 Task: Create in the project AgileGlobe and in the Backlog issue 'Upgrade the user interface of a web application to improve usability and user experience' a child issue 'Big data model interpretability and transparency optimization', and assign it to team member softage.1@softage.net. Create in the project AgileGlobe and in the Backlog issue 'Create a new online platform for online creative writing courses with advanced writing tools and peer review features' a child issue 'Kubernetes cluster backup and recovery testing and remediation', and assign it to team member softage.2@softage.net
Action: Mouse moved to (178, 51)
Screenshot: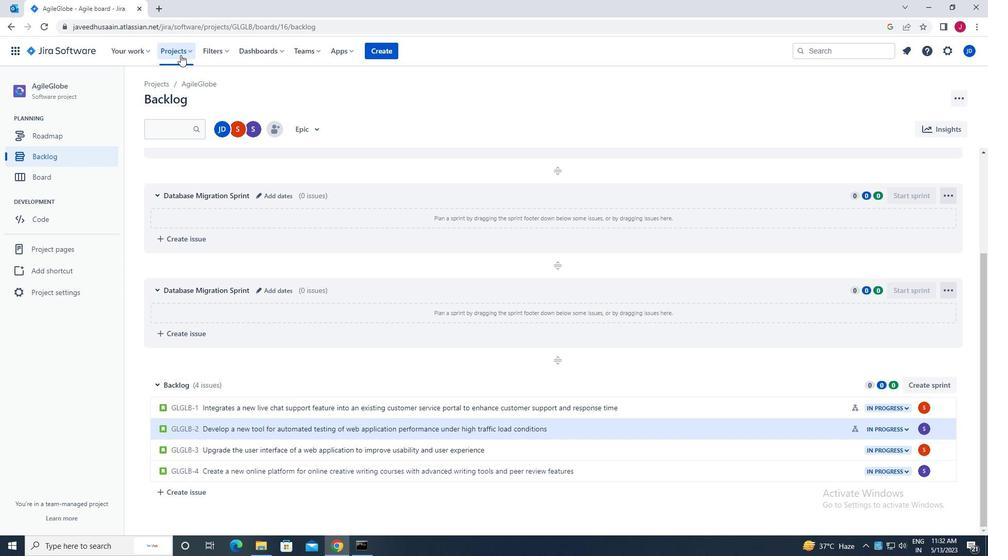 
Action: Mouse pressed left at (178, 51)
Screenshot: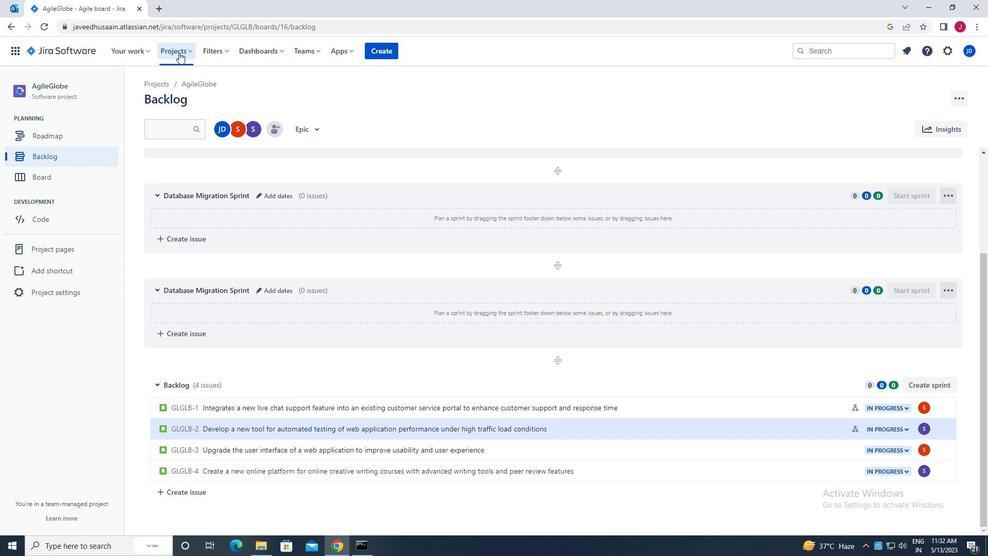 
Action: Mouse moved to (215, 97)
Screenshot: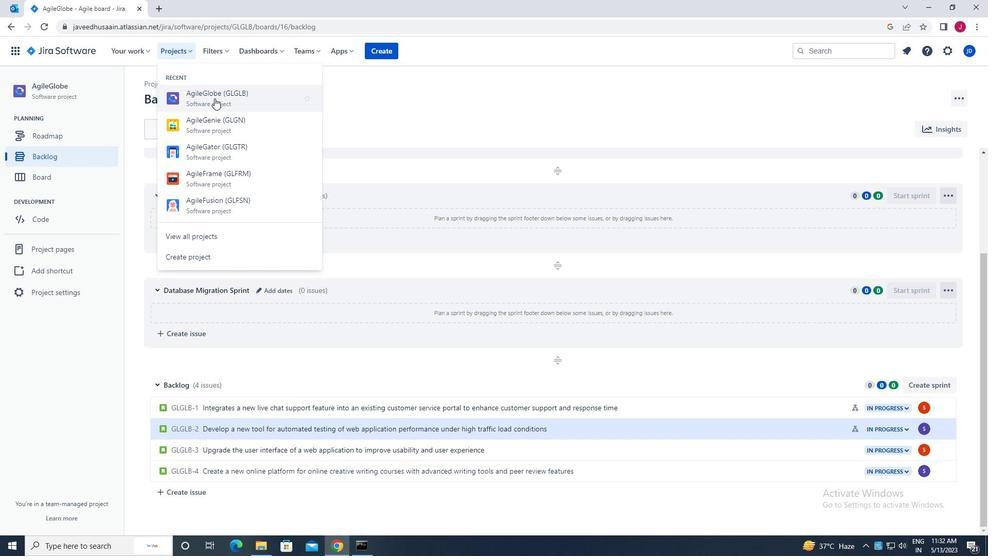 
Action: Mouse pressed left at (215, 97)
Screenshot: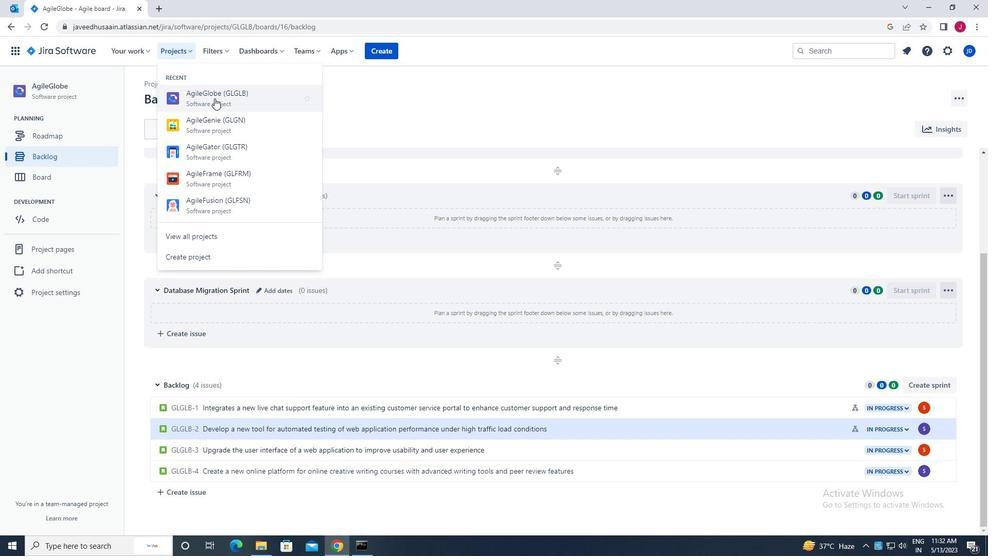 
Action: Mouse moved to (78, 155)
Screenshot: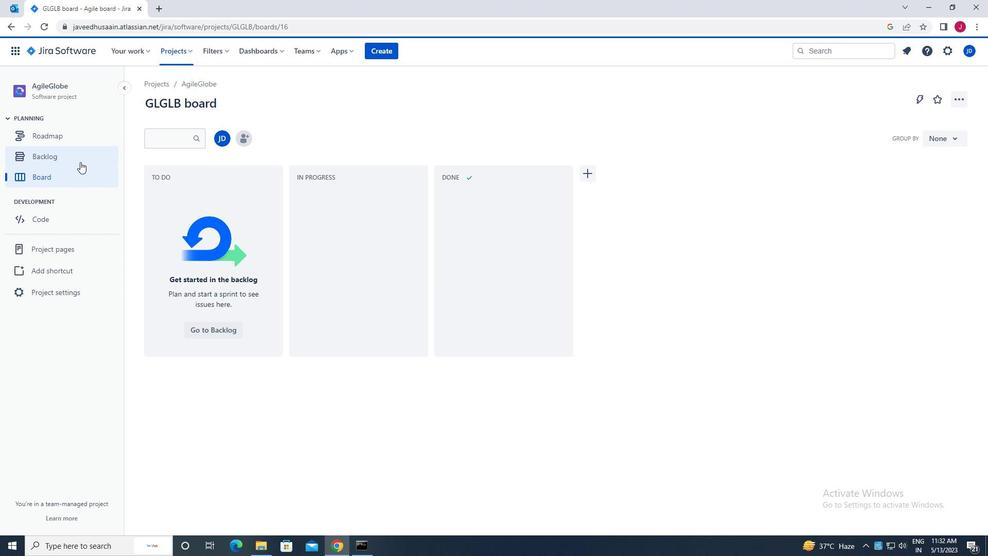 
Action: Mouse pressed left at (78, 155)
Screenshot: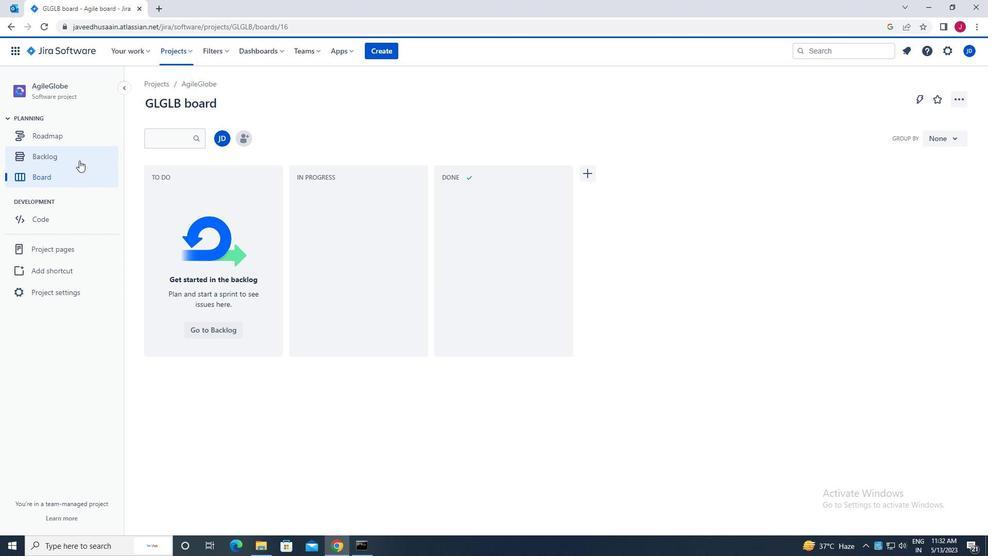 
Action: Mouse moved to (523, 315)
Screenshot: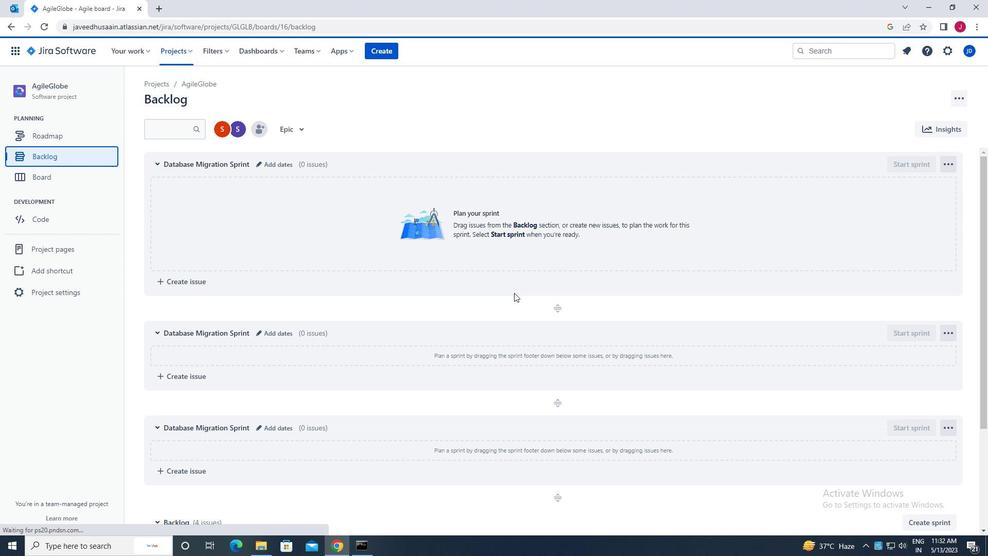 
Action: Mouse scrolled (523, 314) with delta (0, 0)
Screenshot: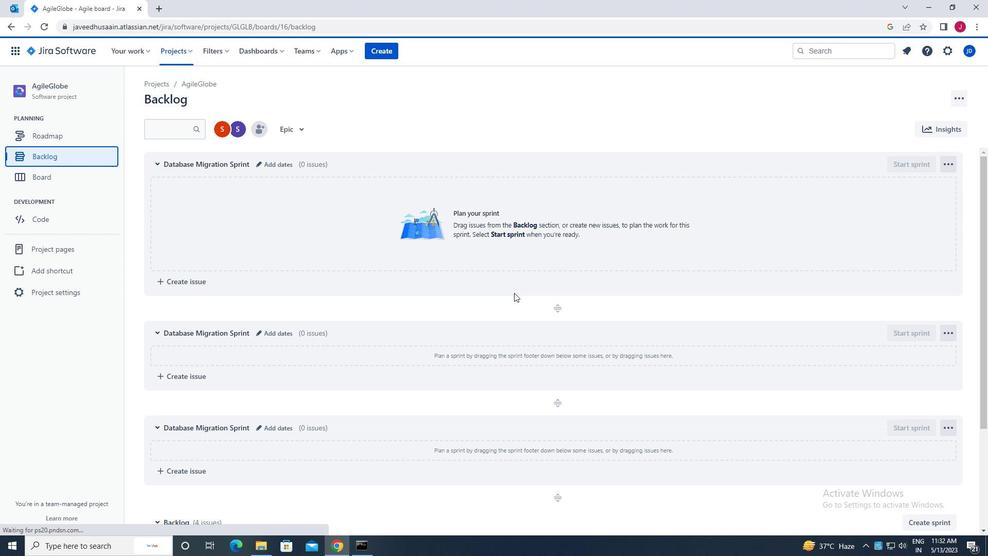
Action: Mouse moved to (527, 320)
Screenshot: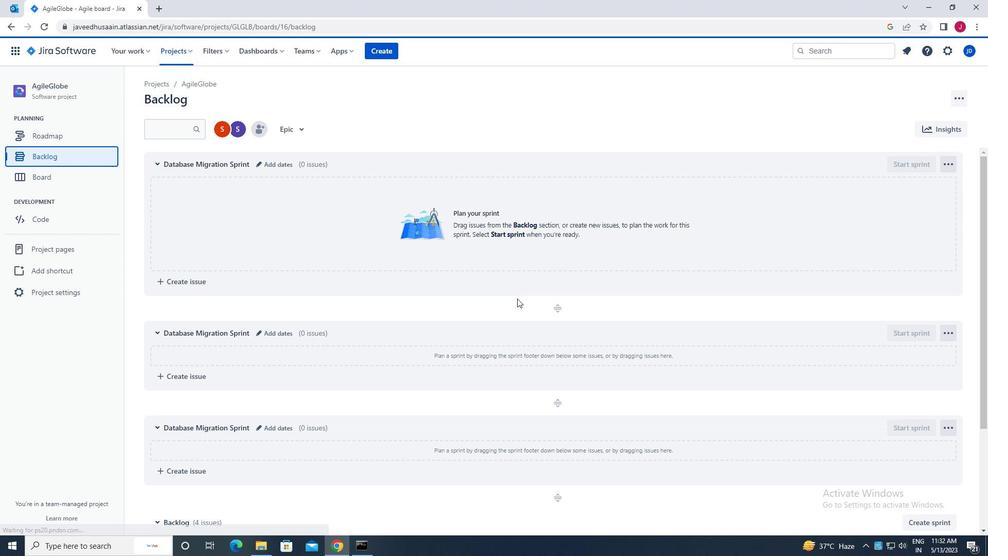 
Action: Mouse scrolled (527, 320) with delta (0, 0)
Screenshot: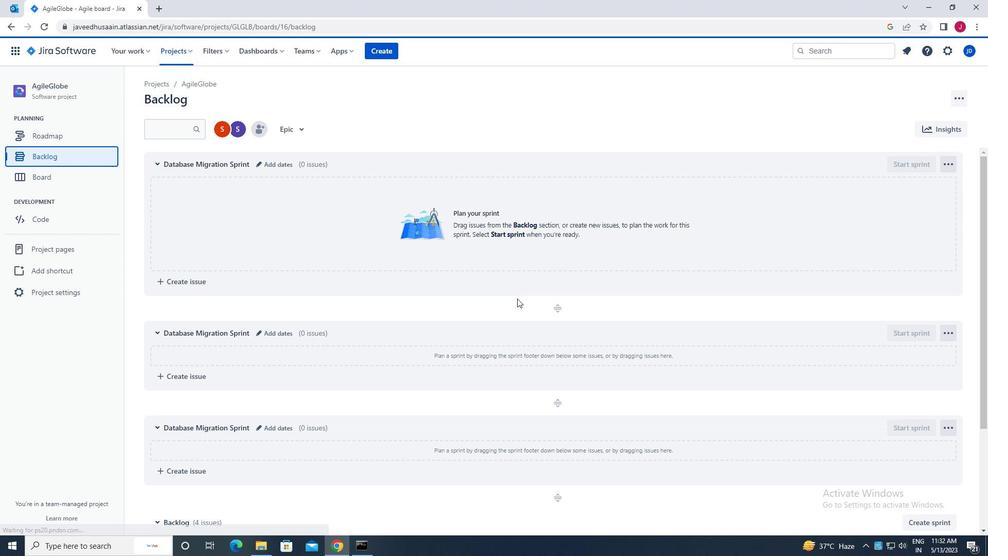 
Action: Mouse moved to (527, 321)
Screenshot: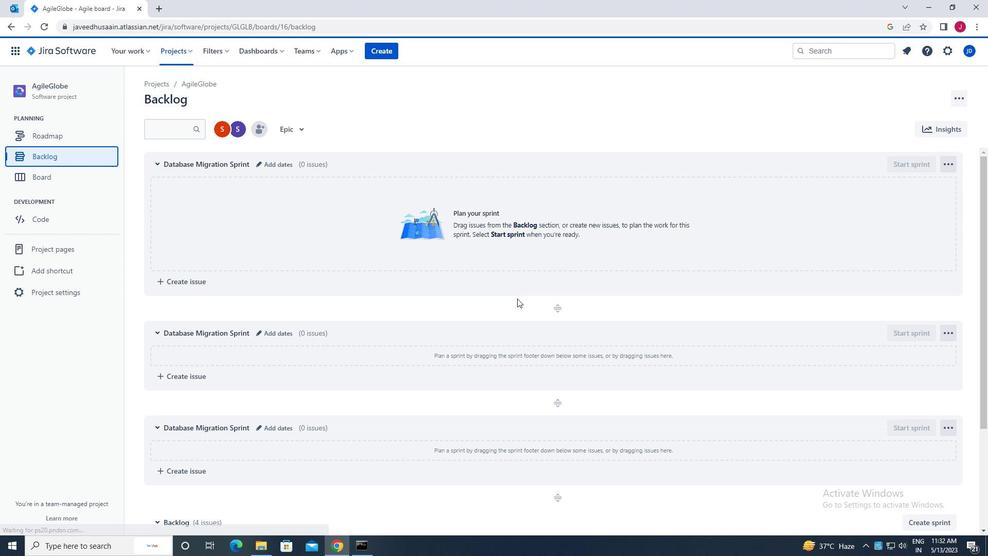 
Action: Mouse scrolled (527, 320) with delta (0, 0)
Screenshot: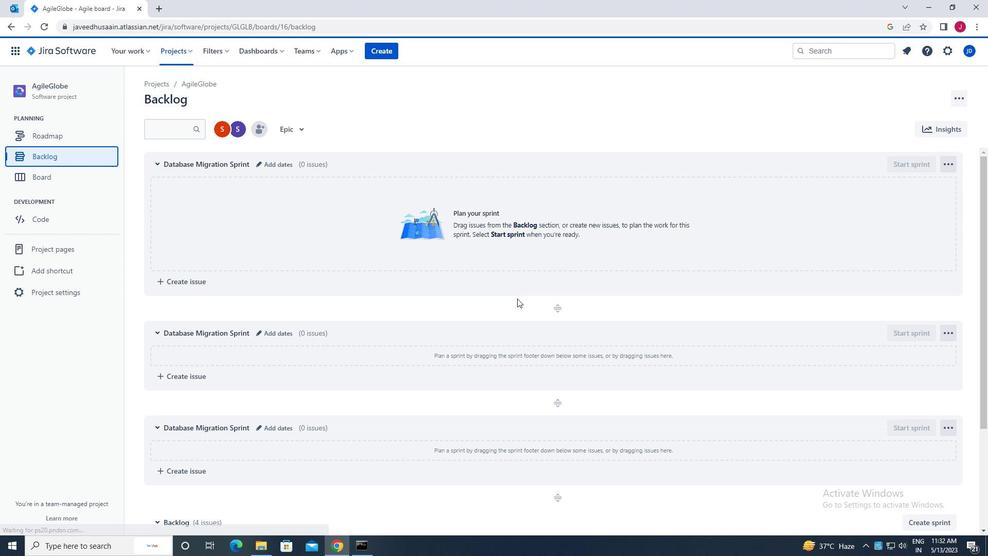 
Action: Mouse moved to (527, 321)
Screenshot: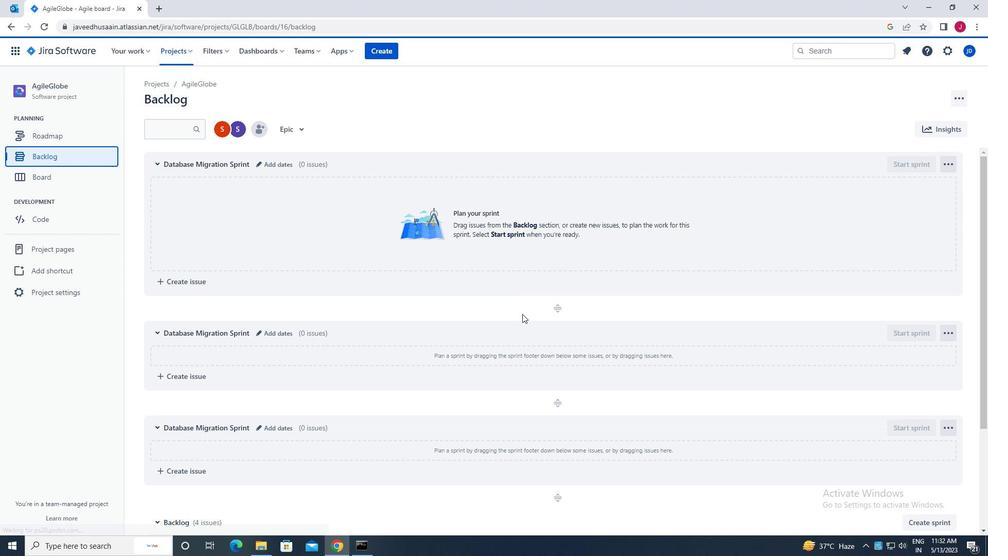 
Action: Mouse scrolled (527, 320) with delta (0, 0)
Screenshot: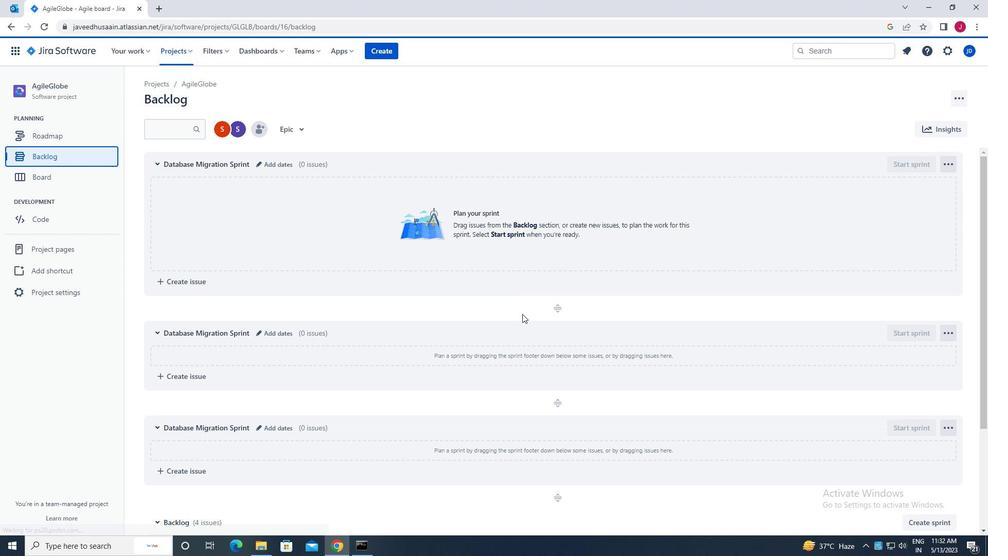 
Action: Mouse moved to (527, 321)
Screenshot: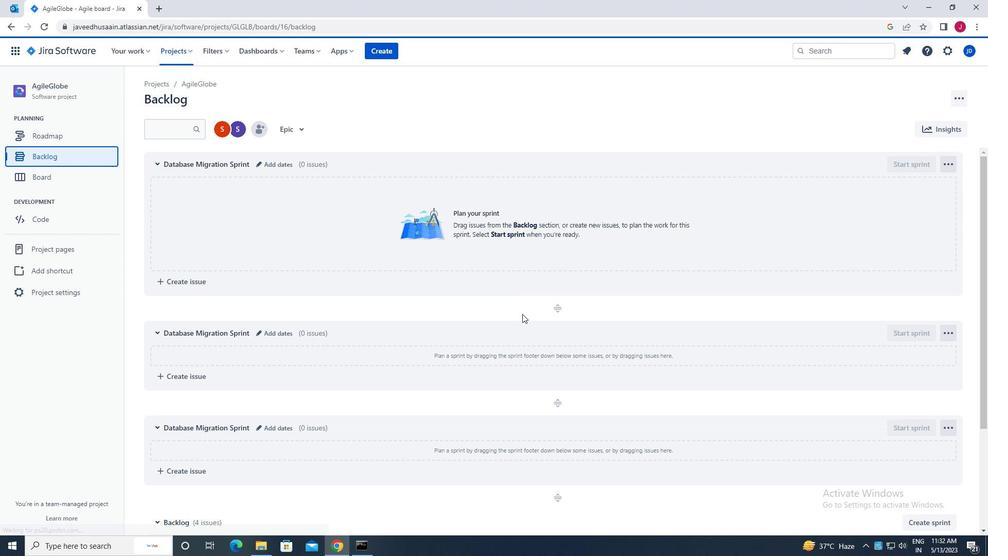 
Action: Mouse scrolled (527, 321) with delta (0, 0)
Screenshot: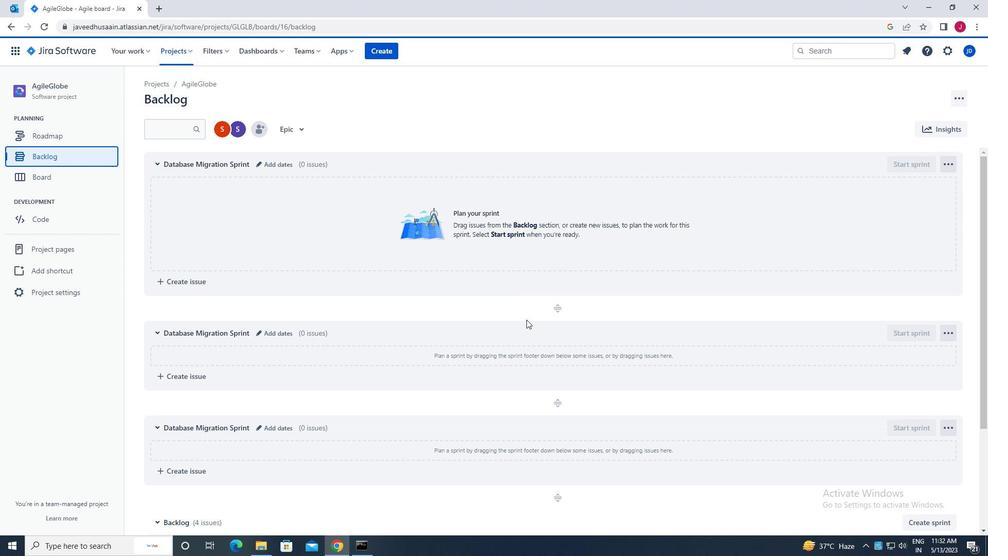 
Action: Mouse scrolled (527, 321) with delta (0, 0)
Screenshot: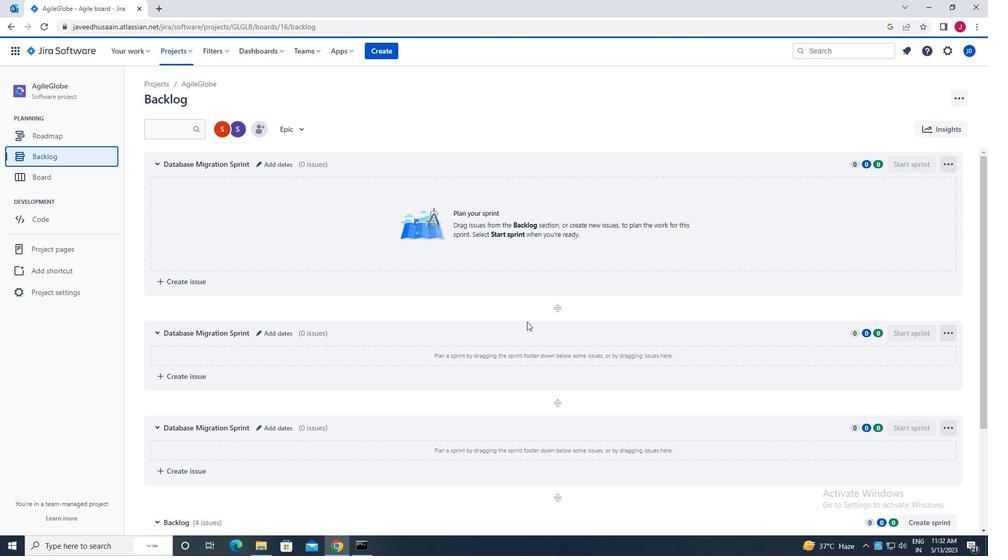 
Action: Mouse scrolled (527, 321) with delta (0, 0)
Screenshot: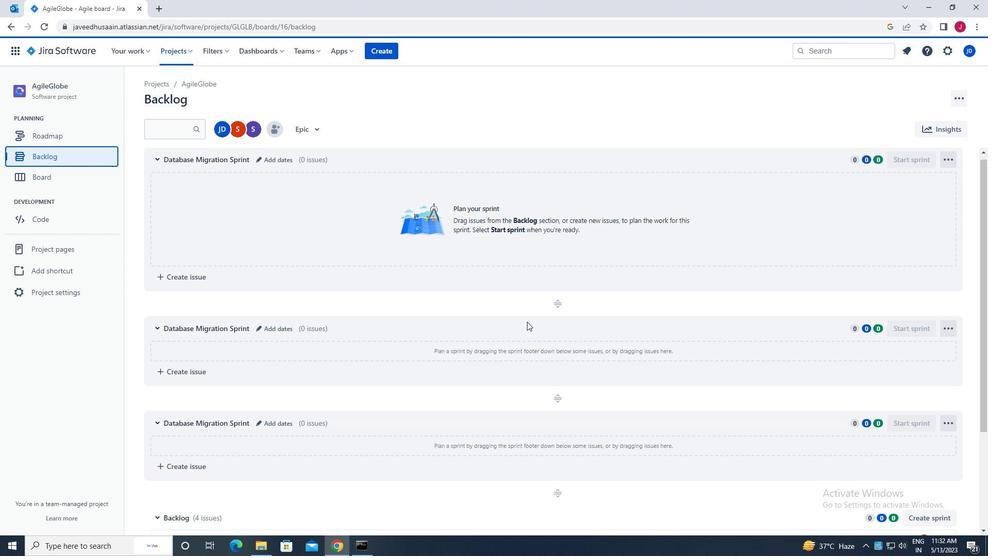 
Action: Mouse scrolled (527, 321) with delta (0, 0)
Screenshot: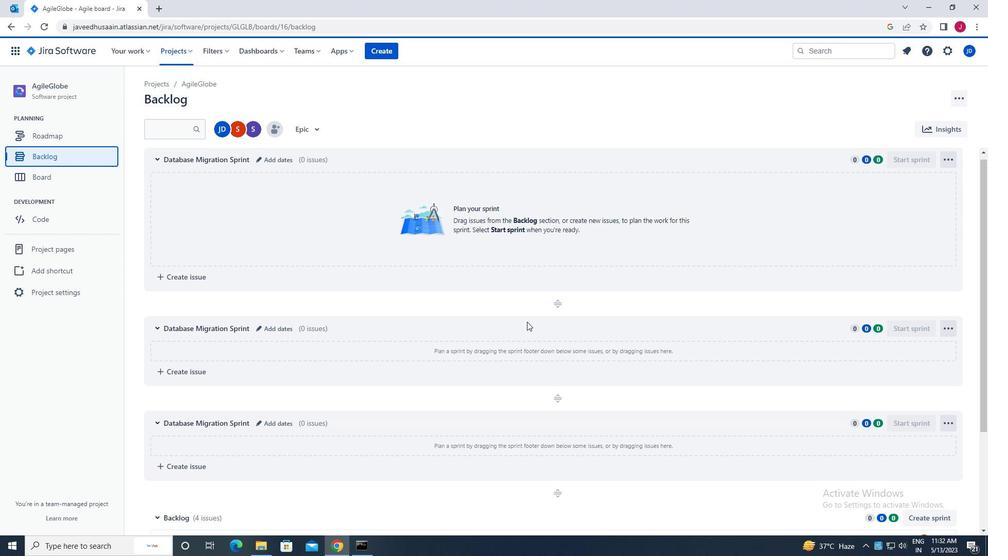 
Action: Mouse scrolled (527, 321) with delta (0, 0)
Screenshot: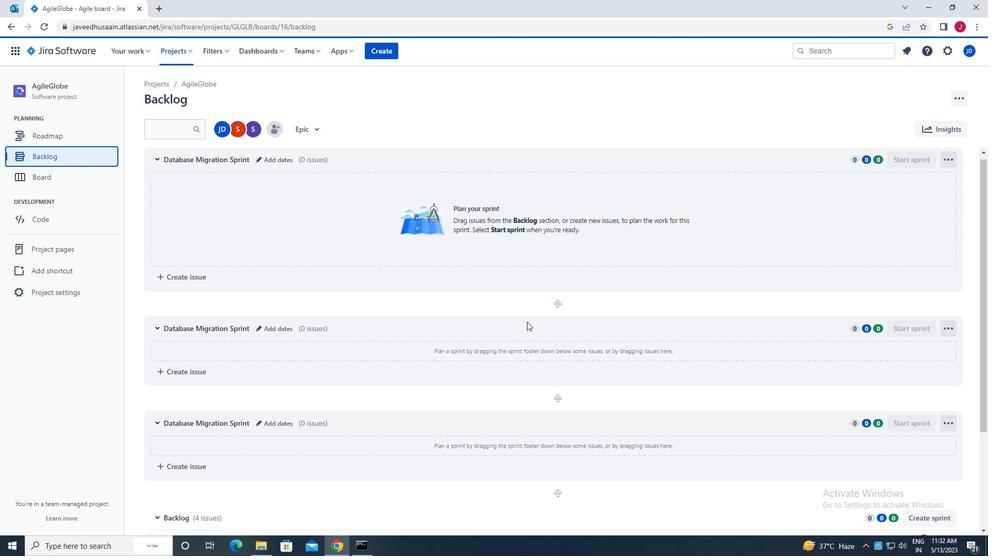 
Action: Mouse moved to (528, 323)
Screenshot: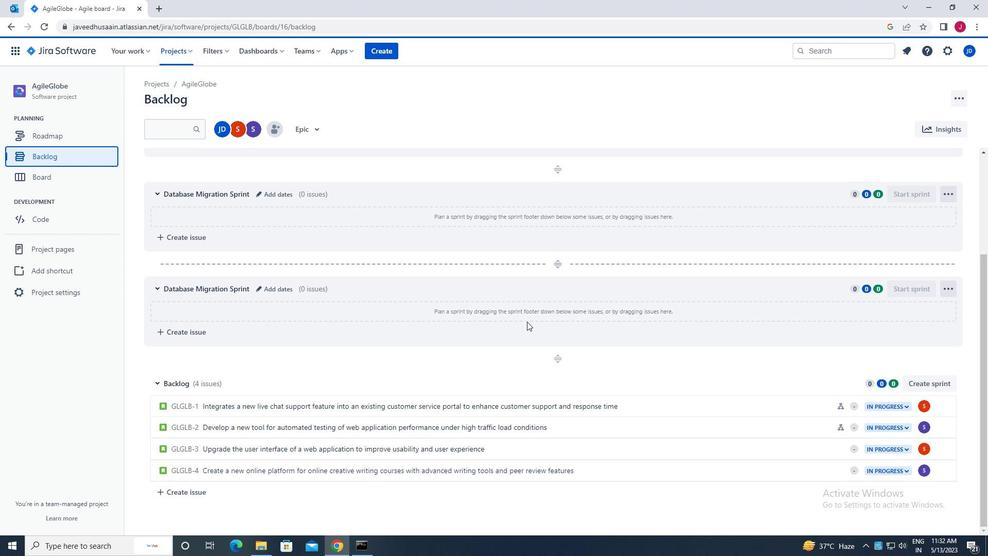 
Action: Mouse scrolled (528, 322) with delta (0, 0)
Screenshot: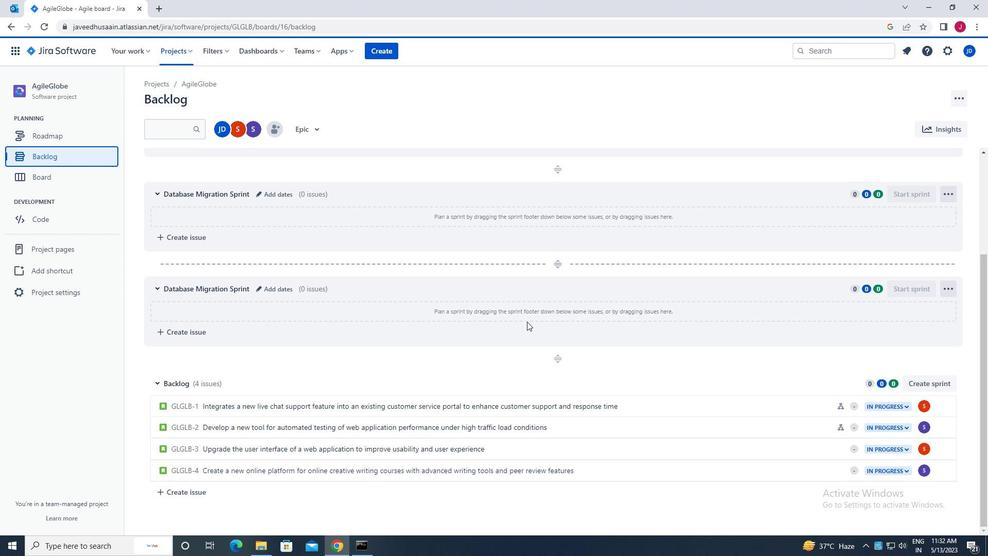 
Action: Mouse moved to (528, 323)
Screenshot: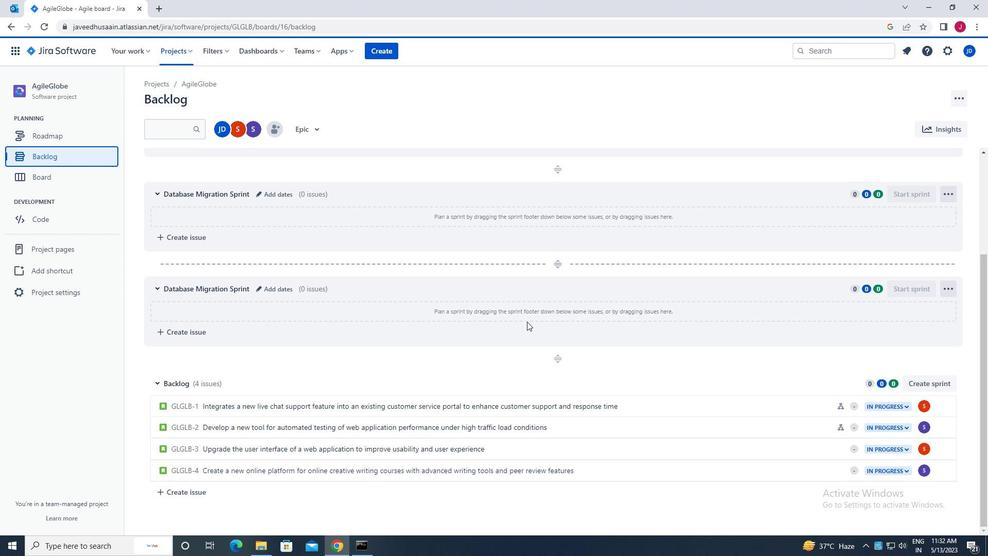 
Action: Mouse scrolled (528, 323) with delta (0, 0)
Screenshot: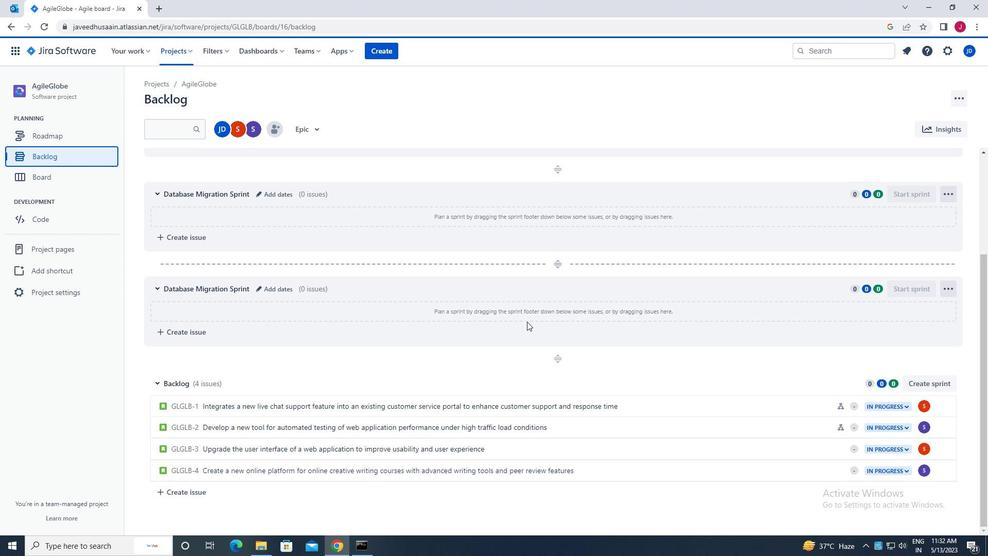 
Action: Mouse moved to (529, 323)
Screenshot: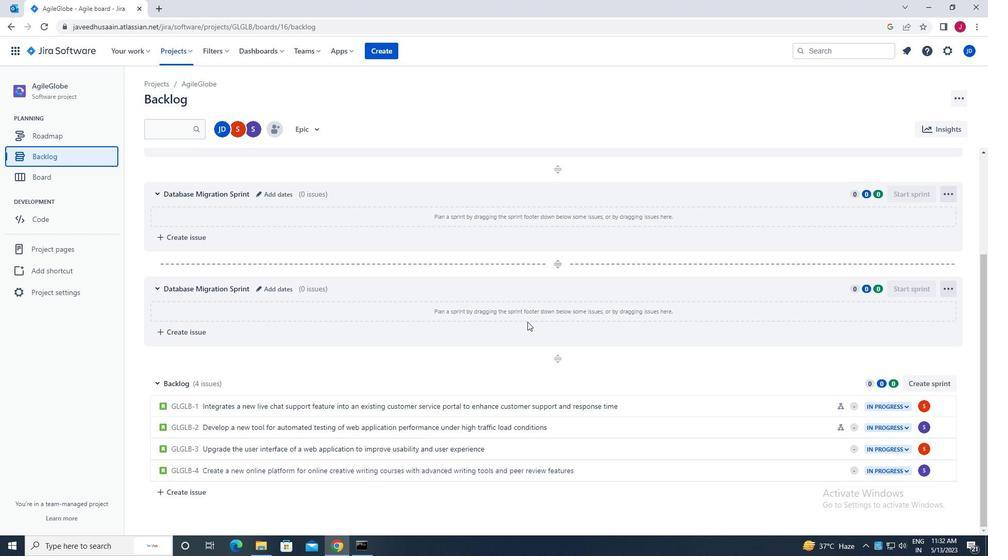
Action: Mouse scrolled (529, 323) with delta (0, 0)
Screenshot: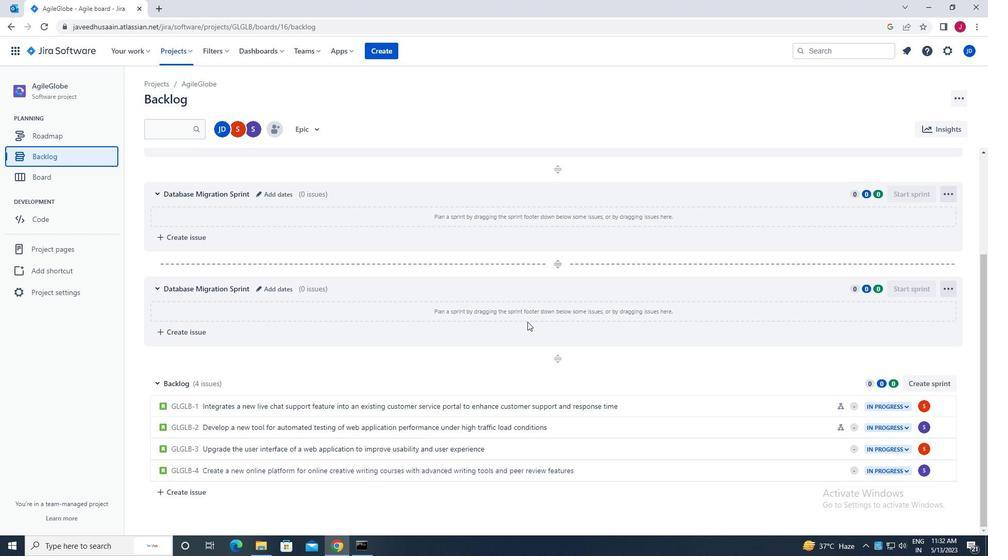 
Action: Mouse scrolled (529, 323) with delta (0, 0)
Screenshot: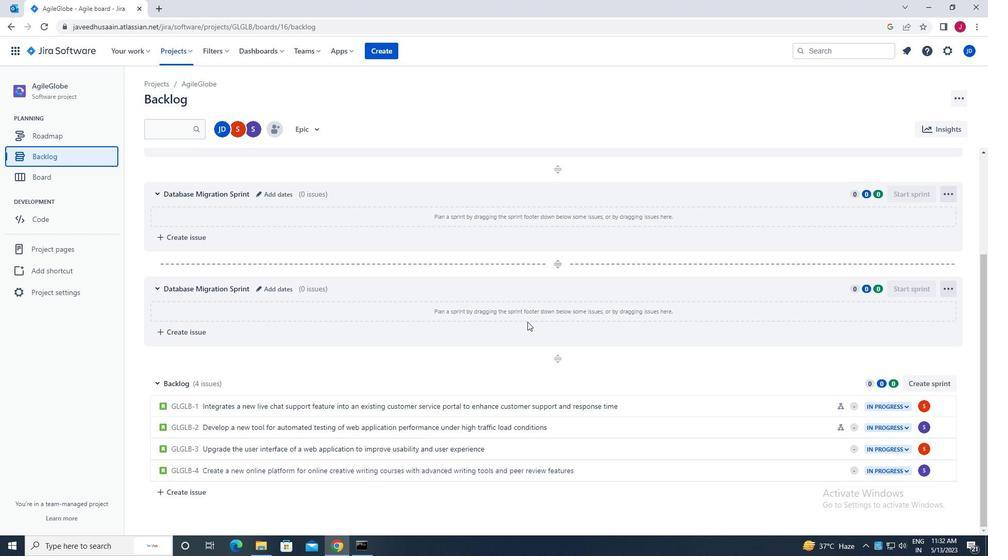 
Action: Mouse moved to (809, 453)
Screenshot: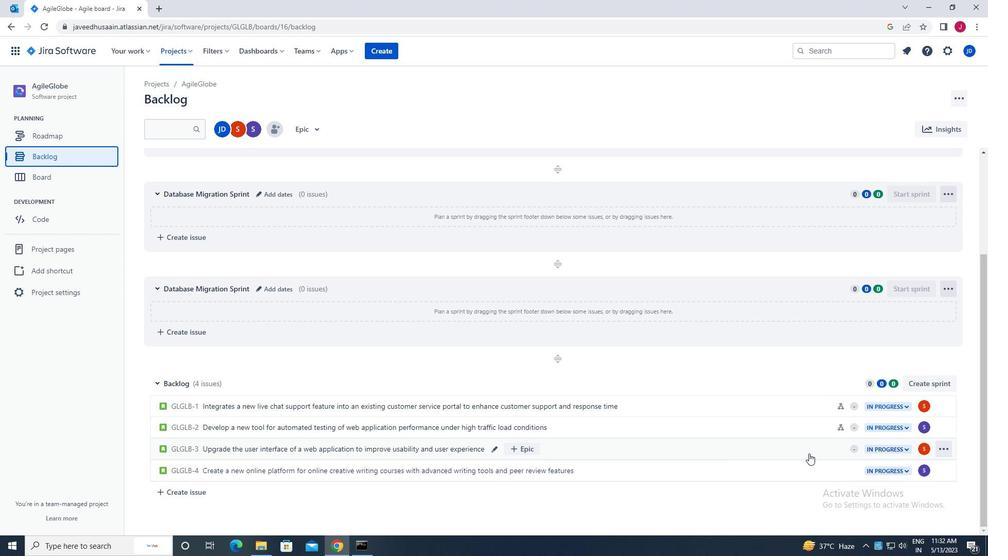 
Action: Mouse pressed left at (809, 453)
Screenshot: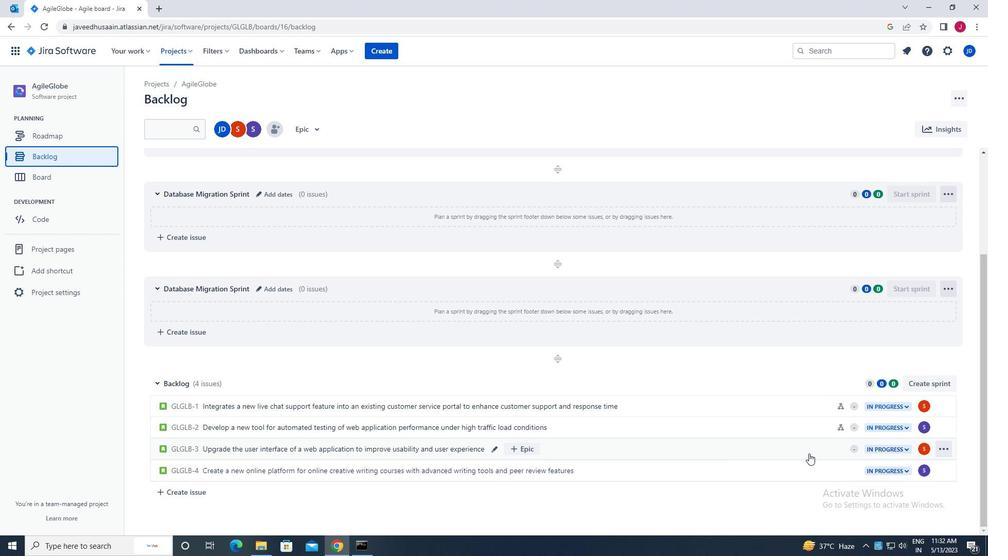 
Action: Mouse moved to (809, 233)
Screenshot: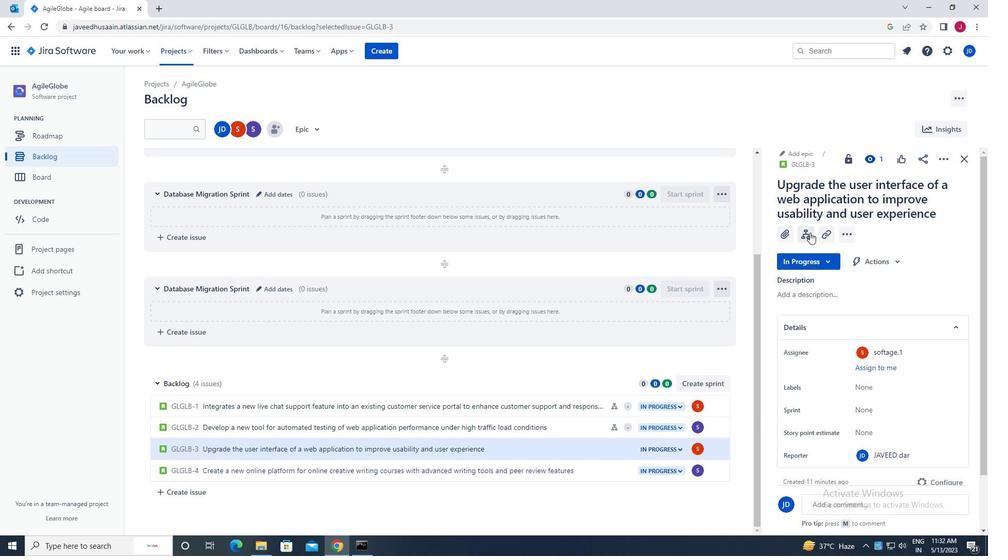 
Action: Mouse pressed left at (809, 233)
Screenshot: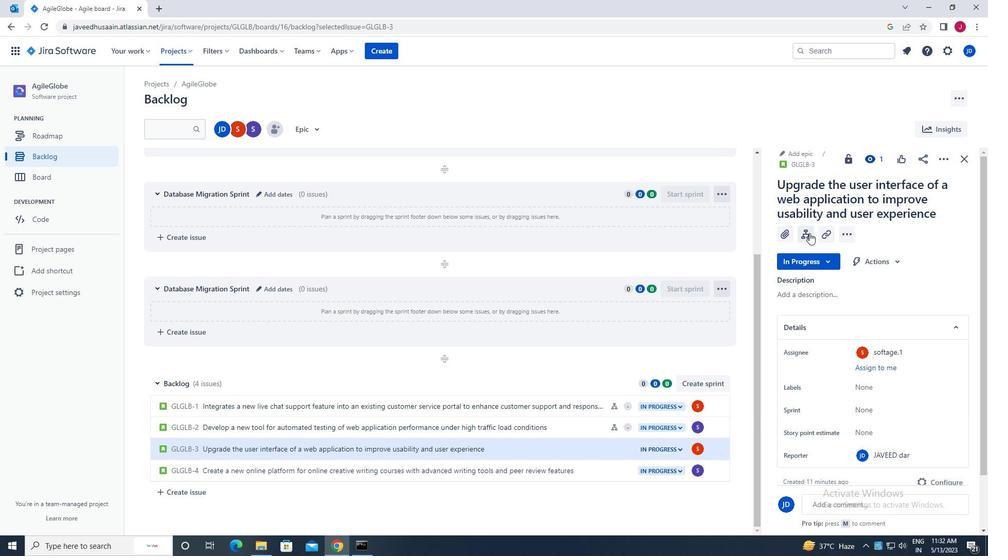 
Action: Mouse moved to (821, 337)
Screenshot: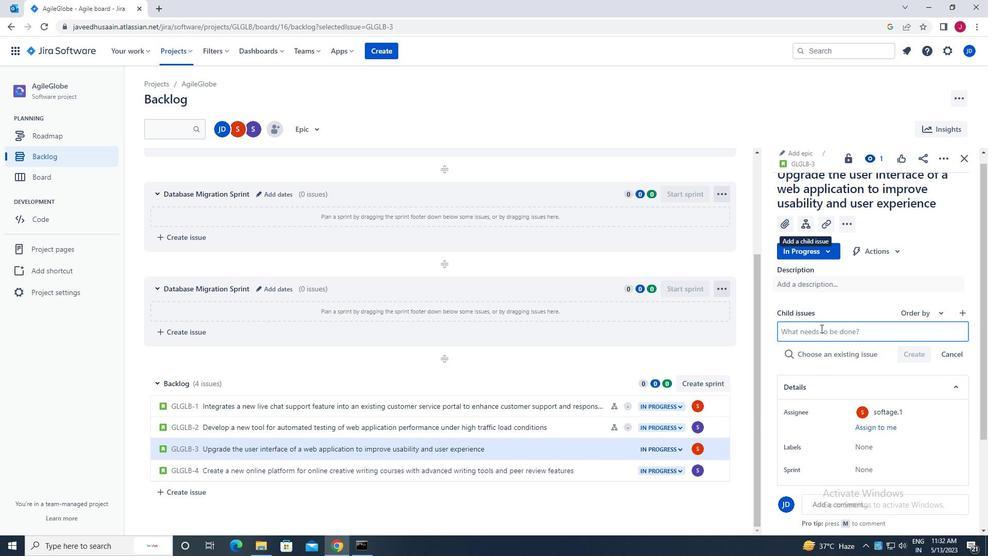
Action: Mouse pressed left at (821, 337)
Screenshot: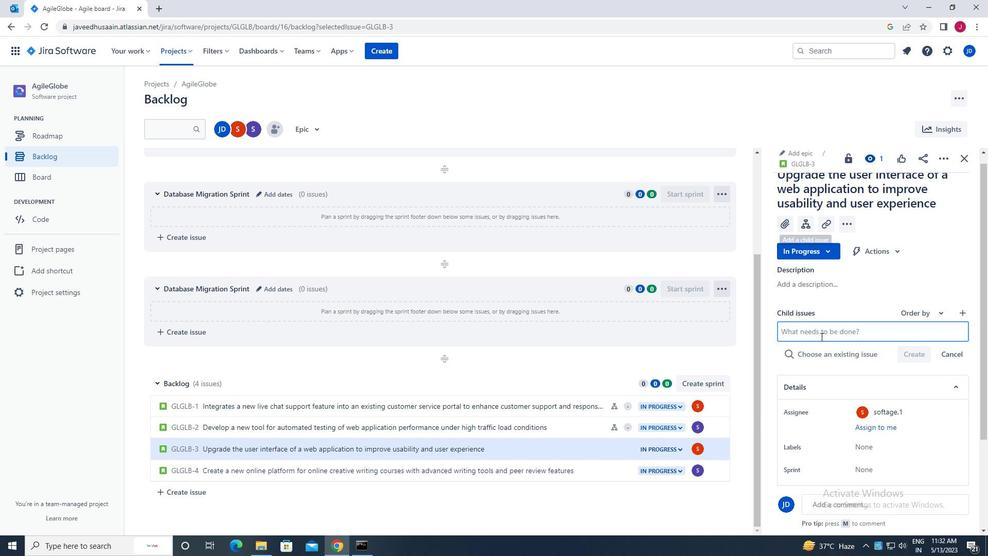 
Action: Mouse moved to (819, 336)
Screenshot: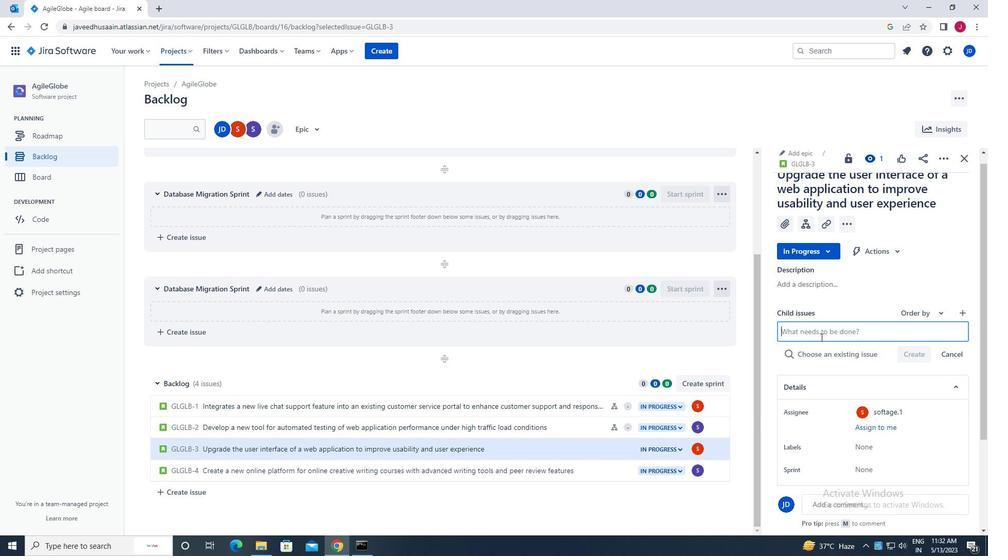 
Action: Key pressed <Key.caps_lock>b<Key.caps_lock>ig<Key.space>data<Key.space>
Screenshot: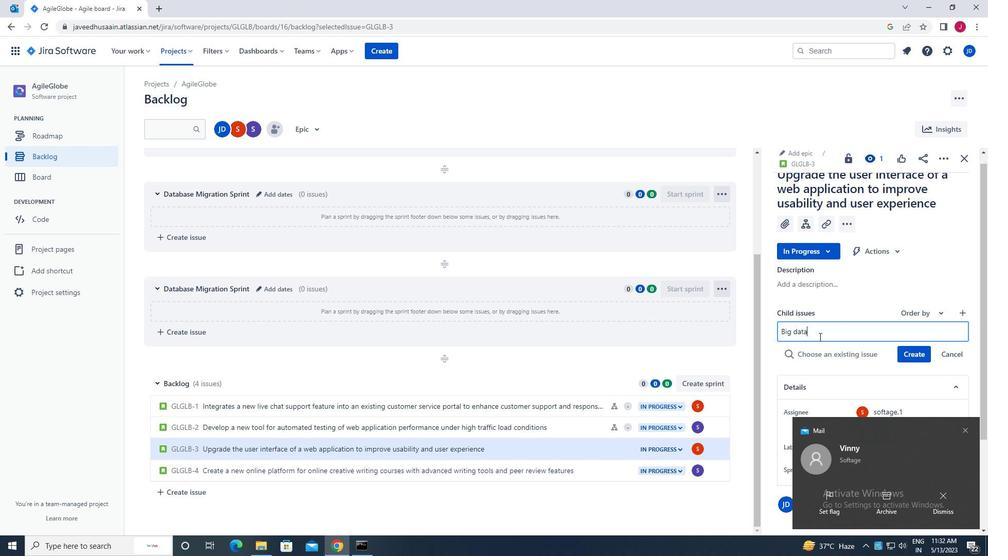 
Action: Mouse moved to (847, 324)
Screenshot: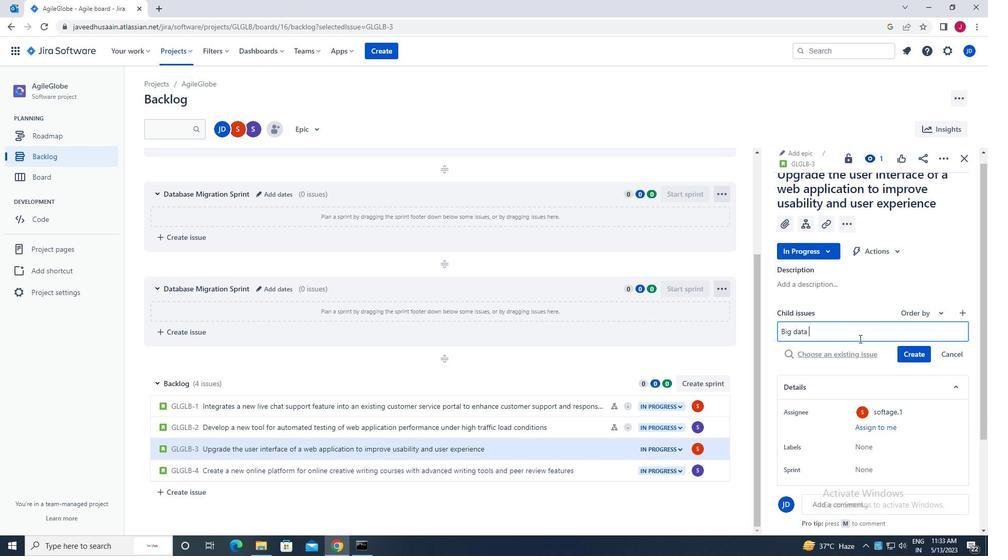 
Action: Key pressed model<Key.space>interpretability<Key.space>and<Key.space>transparency<Key.space>optimization<Key.enter>
Screenshot: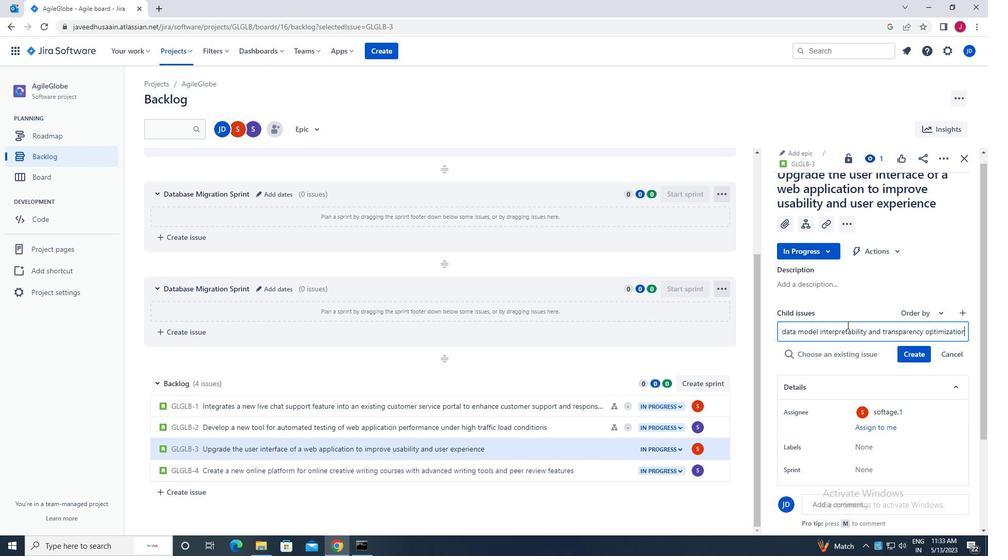 
Action: Mouse moved to (924, 336)
Screenshot: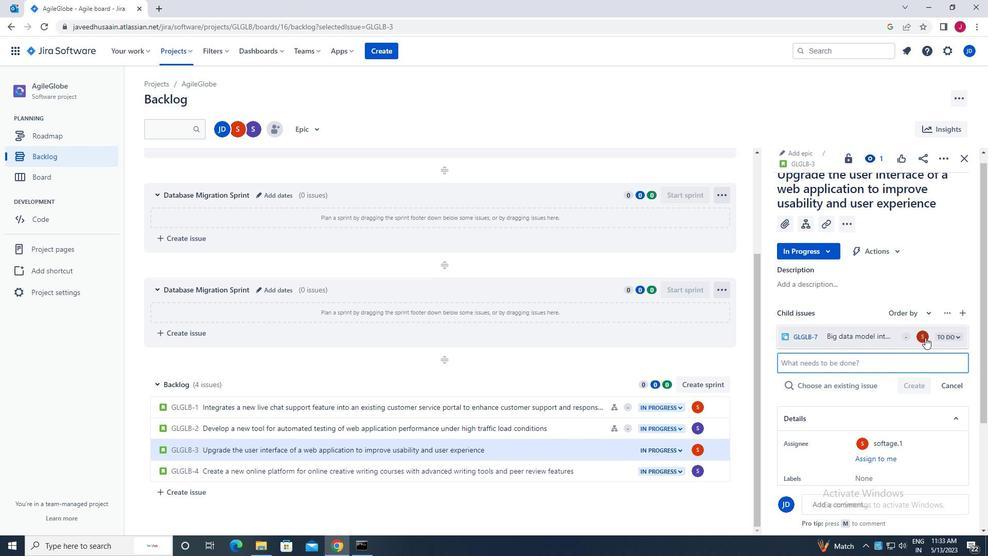 
Action: Mouse pressed left at (924, 336)
Screenshot: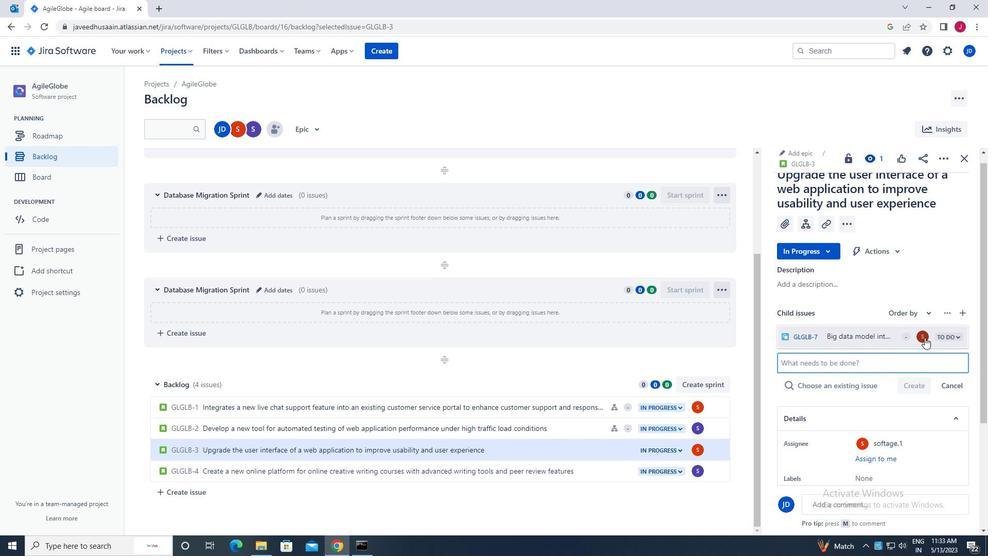 
Action: Mouse moved to (835, 273)
Screenshot: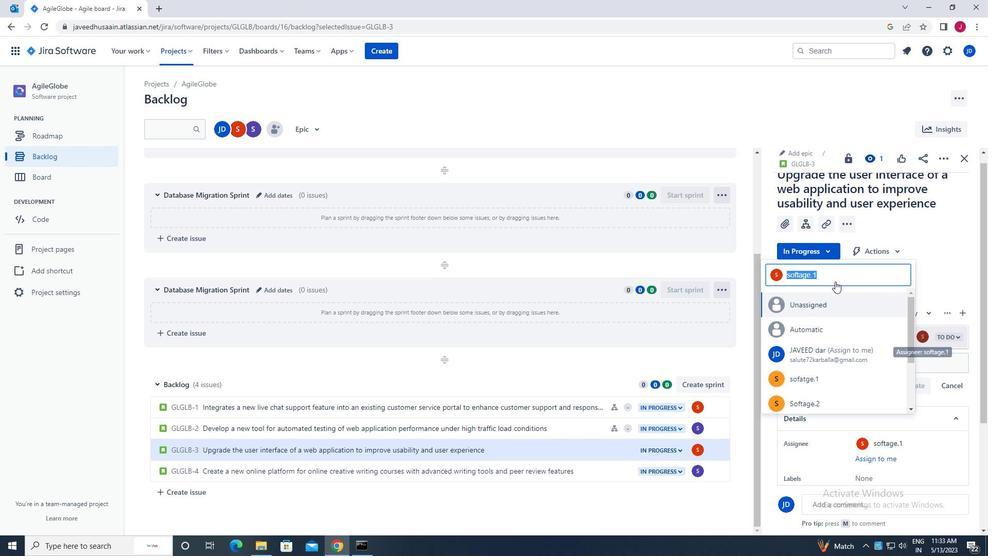 
Action: Key pressed soft
Screenshot: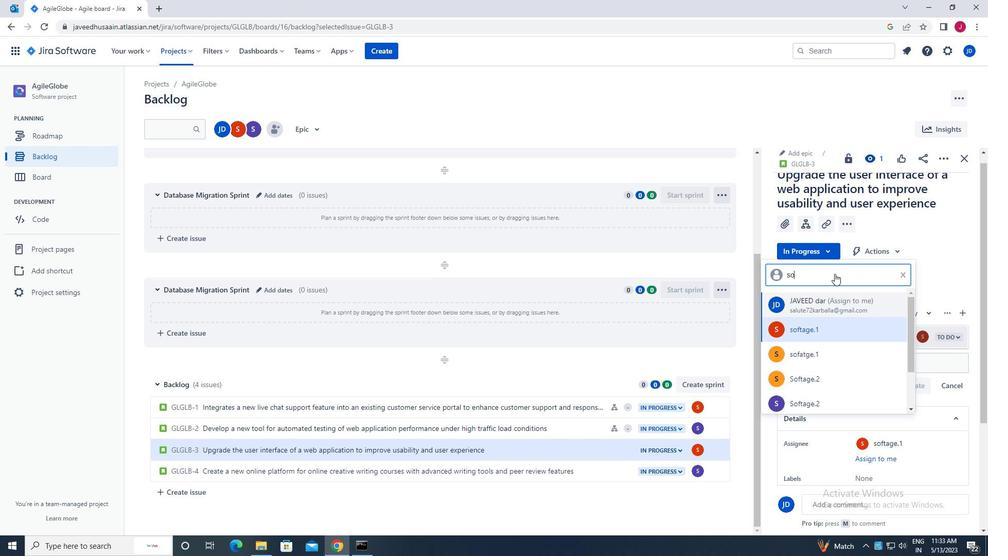 
Action: Mouse moved to (821, 304)
Screenshot: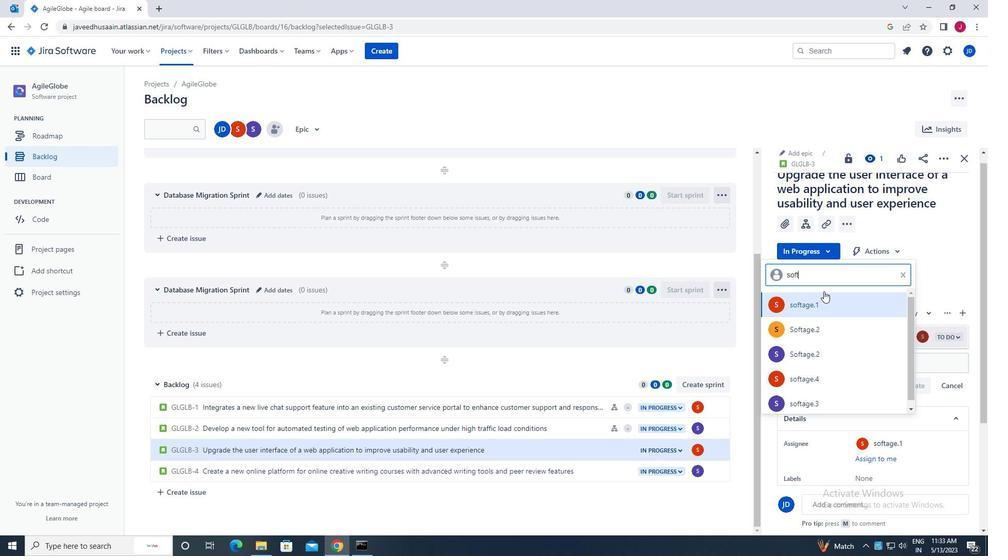 
Action: Mouse pressed left at (821, 304)
Screenshot: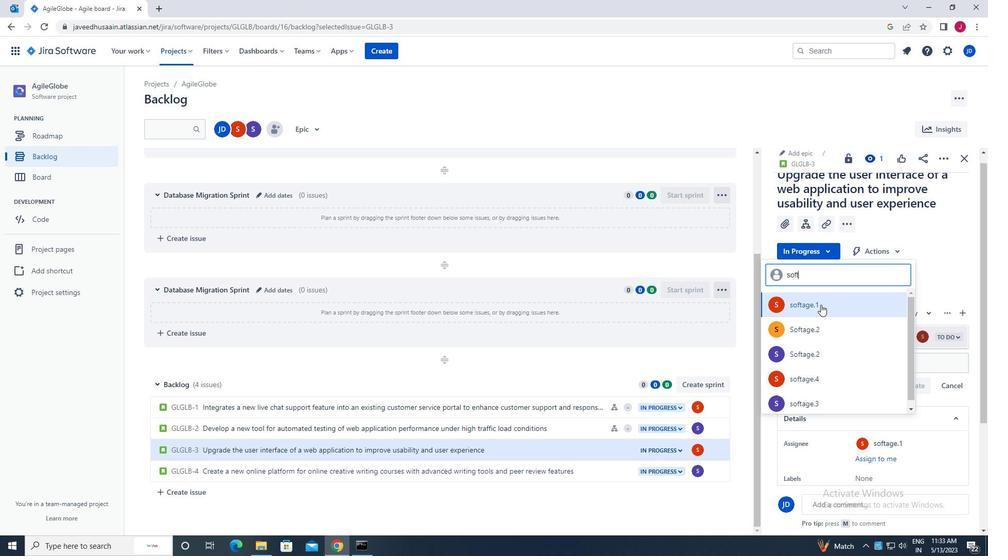 
Action: Mouse moved to (963, 160)
Screenshot: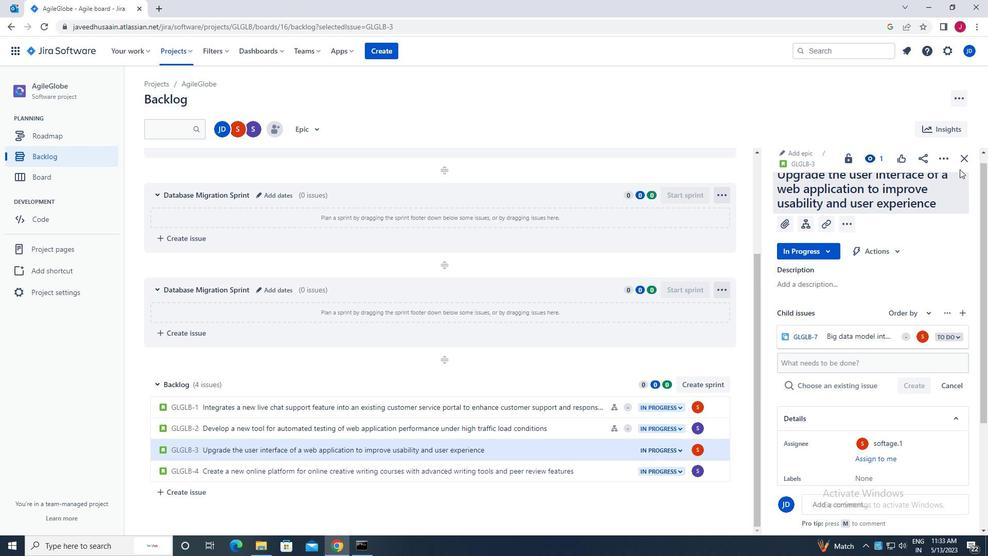 
Action: Mouse pressed left at (963, 160)
Screenshot: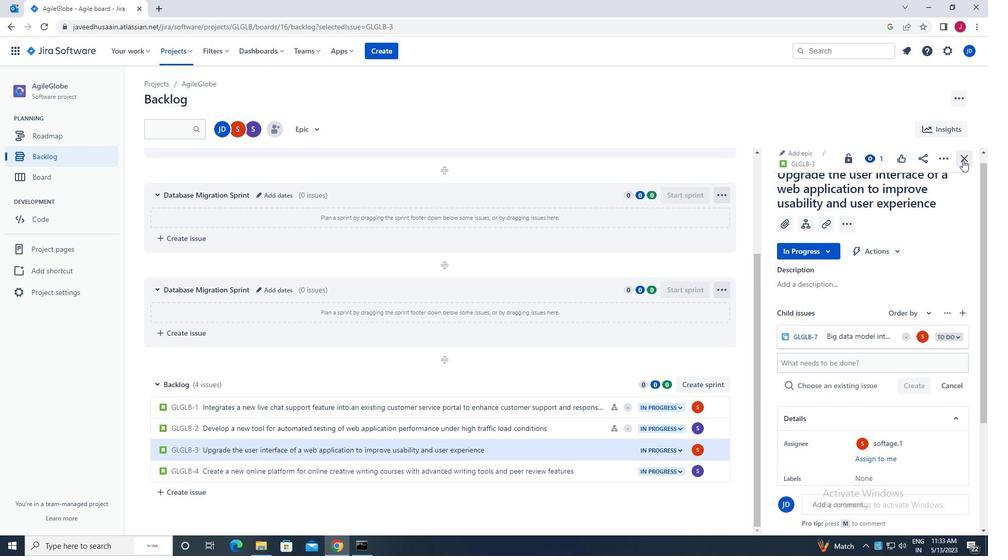 
Action: Mouse moved to (724, 473)
Screenshot: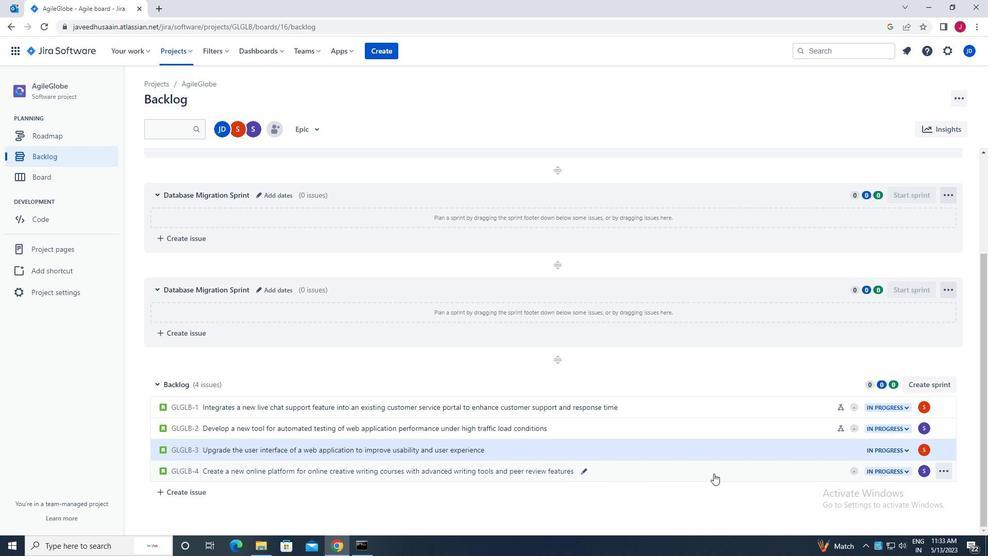 
Action: Mouse pressed left at (724, 473)
Screenshot: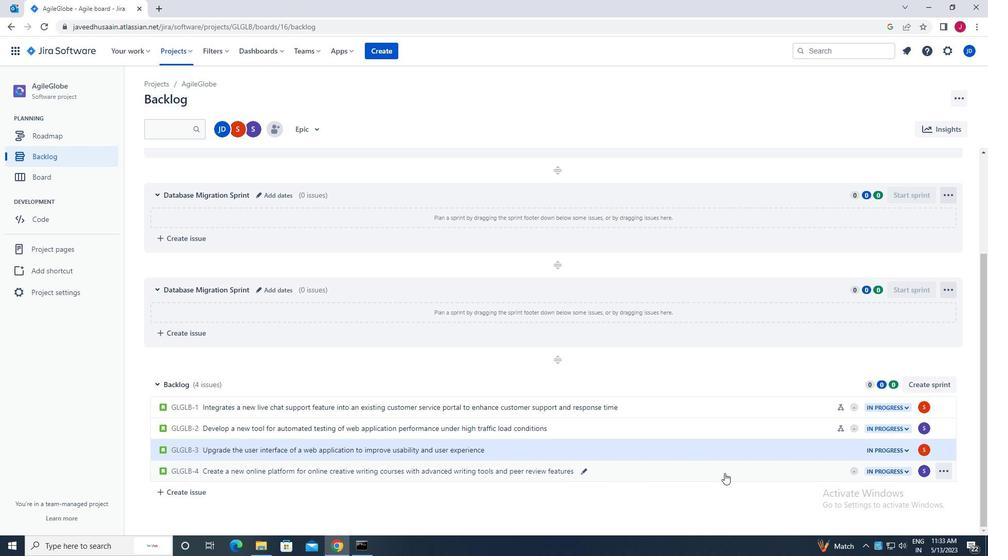 
Action: Mouse moved to (810, 251)
Screenshot: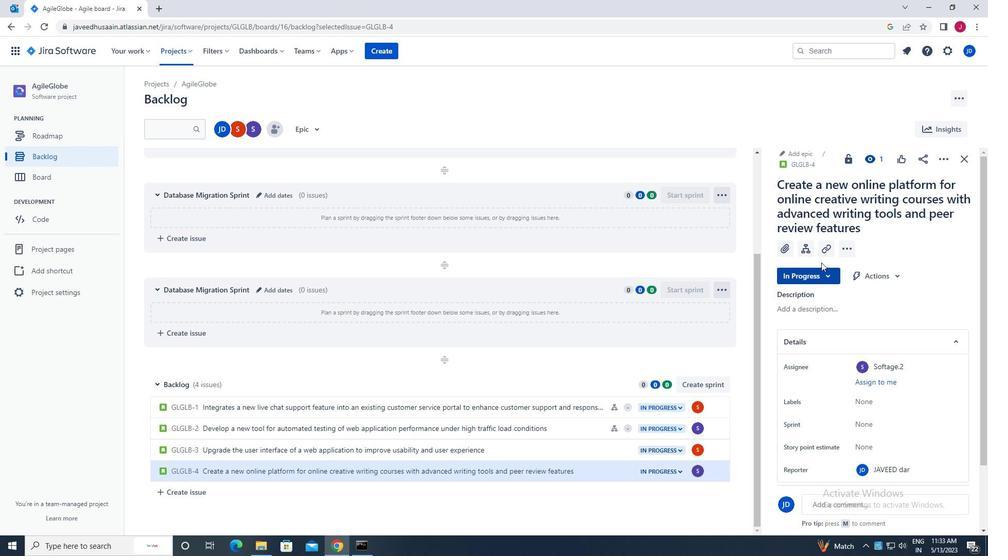 
Action: Mouse pressed left at (810, 251)
Screenshot: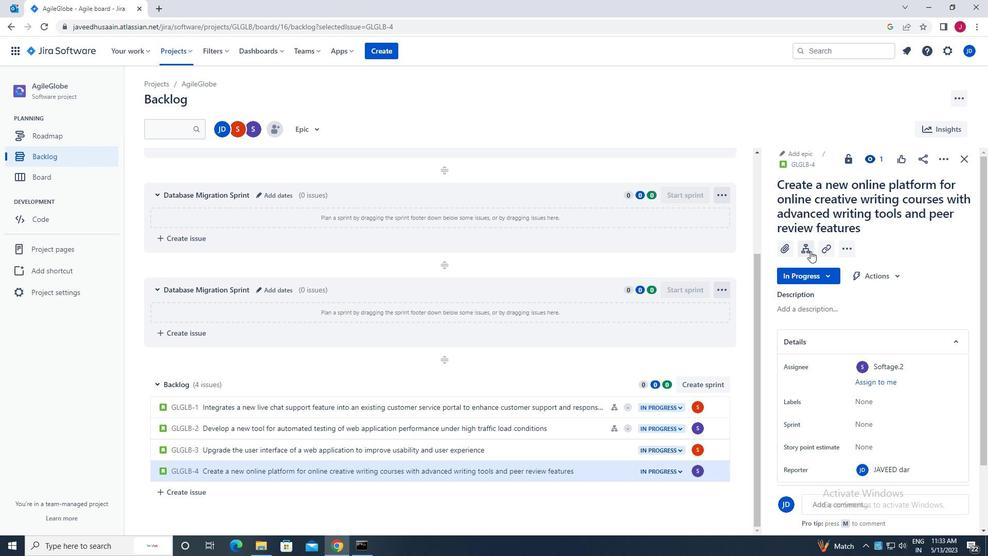 
Action: Mouse moved to (810, 335)
Screenshot: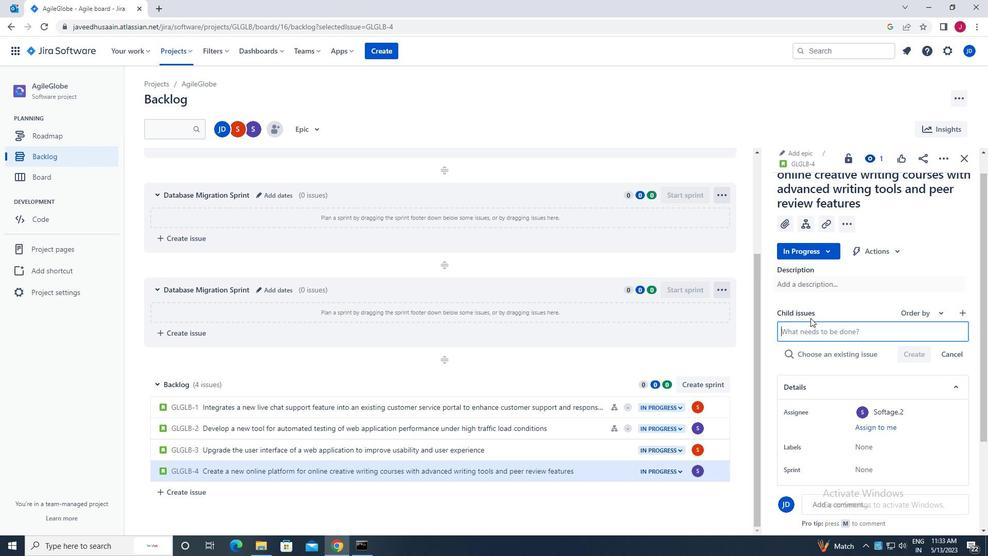 
Action: Mouse pressed left at (810, 335)
Screenshot: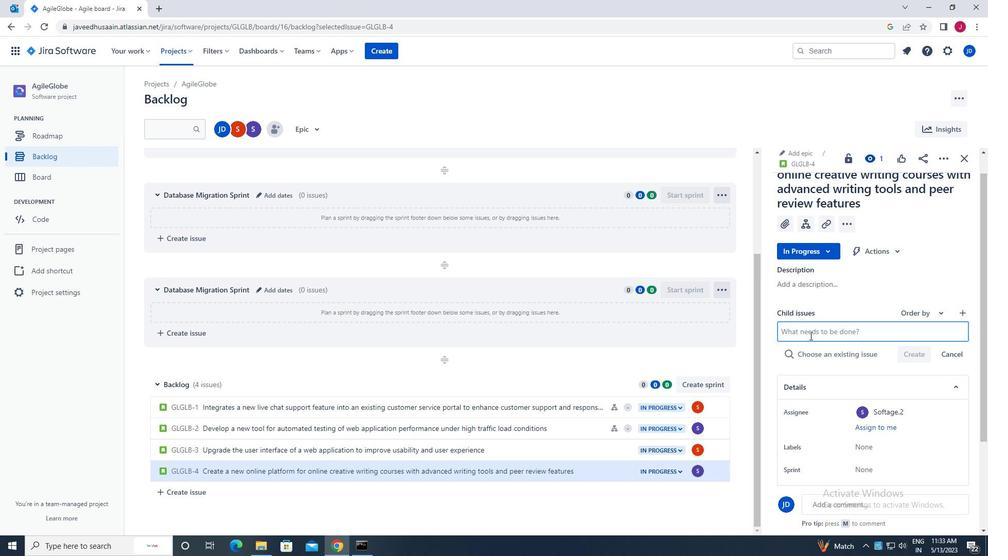 
Action: Key pressed <Key.caps_lock>k<Key.caps_lock>ubernetes<Key.space>cluster<Key.space>backup<Key.space>and<Key.space>recovery<Key.space>testing<Key.space>and<Key.space>remediation<Key.space><Key.enter>
Screenshot: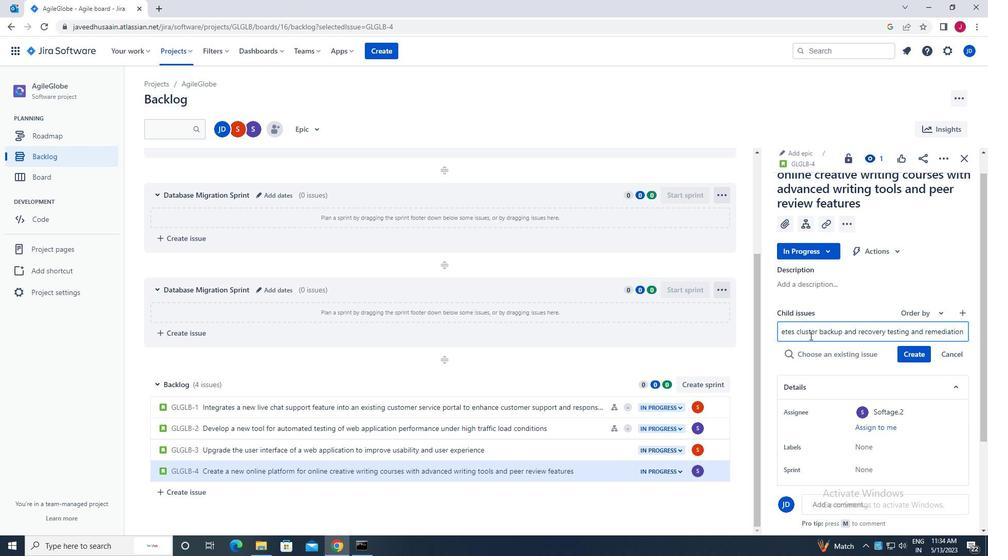
Action: Mouse moved to (920, 338)
Screenshot: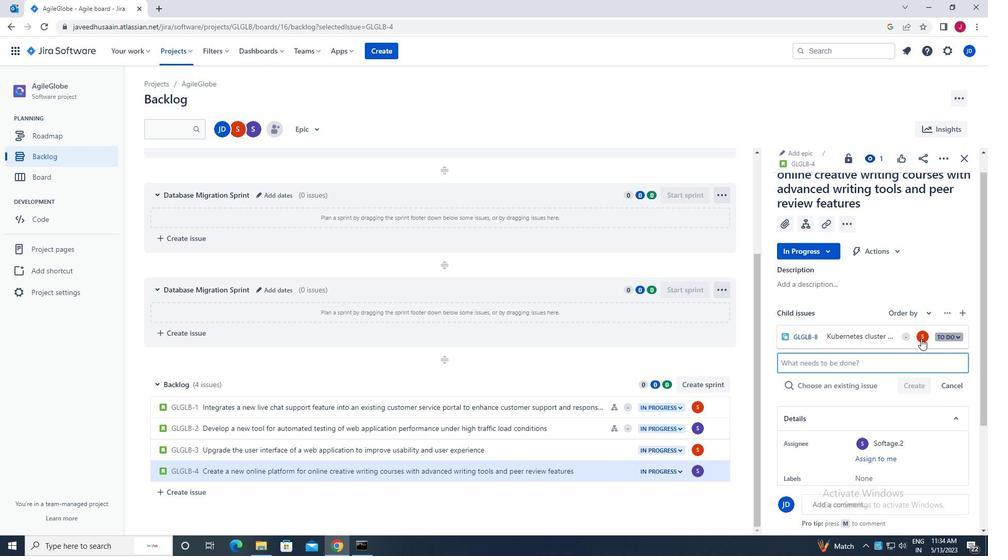 
Action: Mouse pressed left at (920, 338)
Screenshot: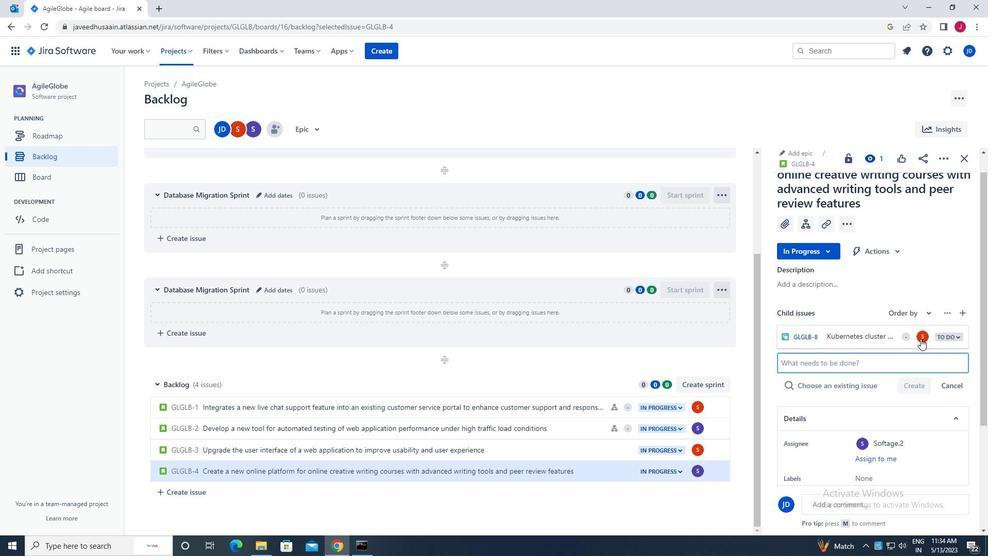 
Action: Mouse moved to (845, 273)
Screenshot: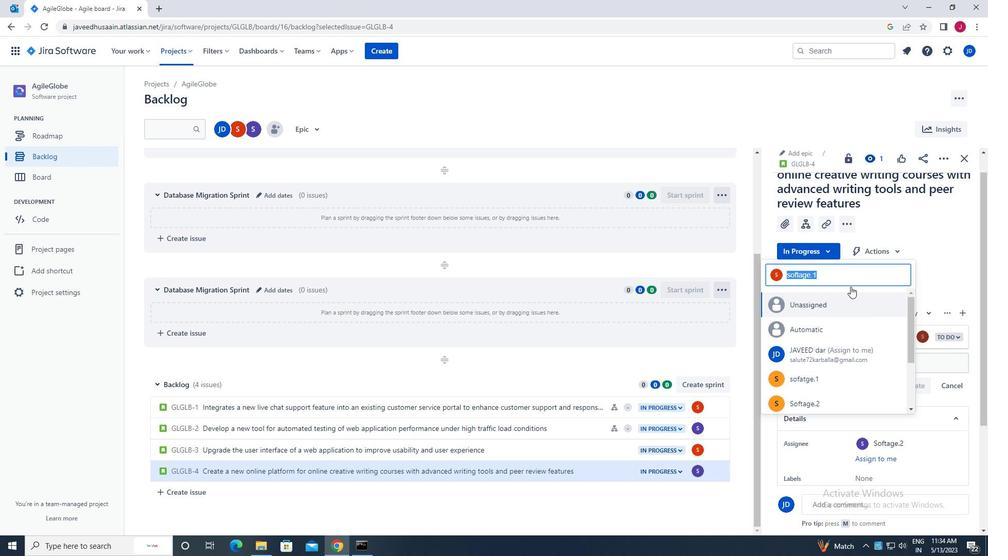 
Action: Key pressed soft
Screenshot: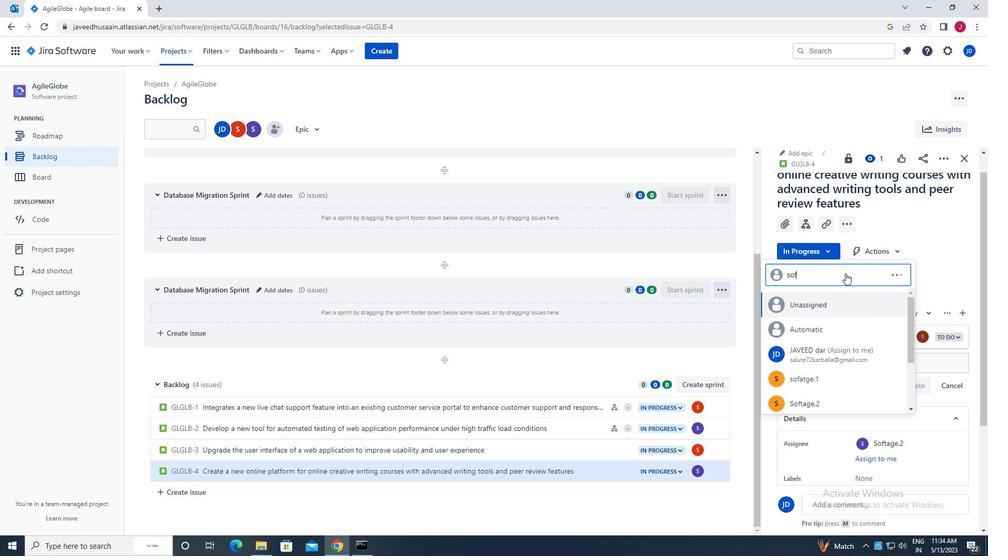 
Action: Mouse moved to (824, 351)
Screenshot: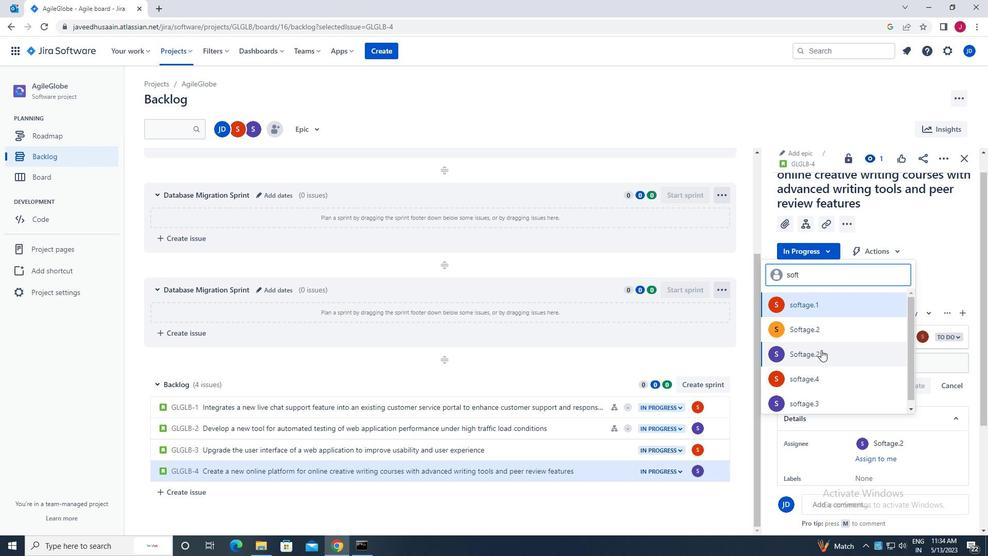 
Action: Mouse pressed left at (824, 351)
Screenshot: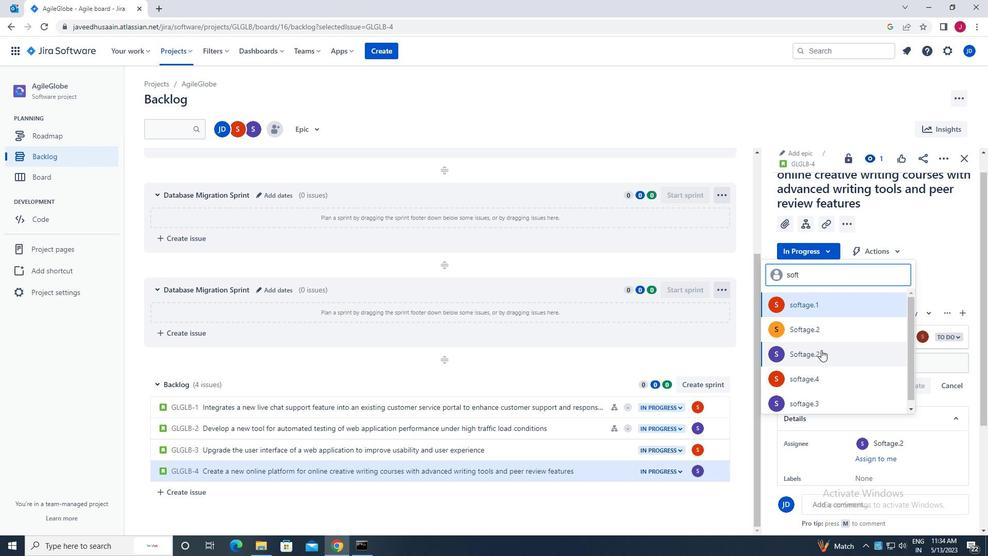 
Action: Mouse moved to (963, 161)
Screenshot: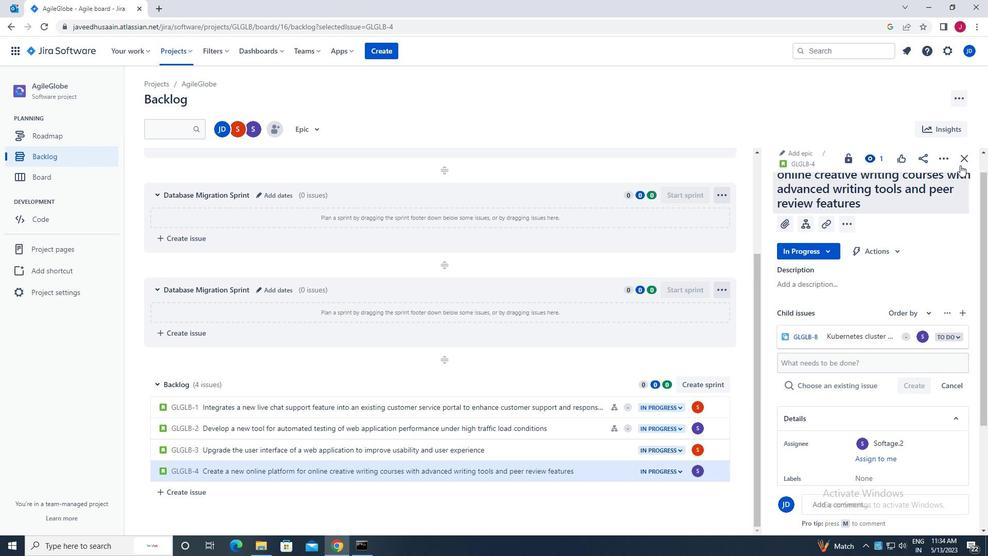 
Action: Mouse pressed left at (963, 161)
Screenshot: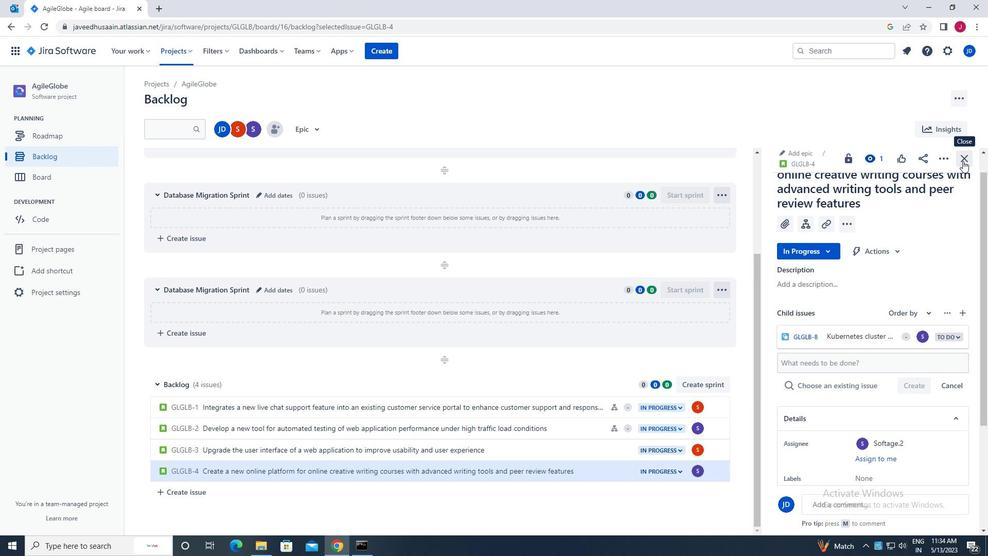 
Action: Mouse moved to (701, 358)
Screenshot: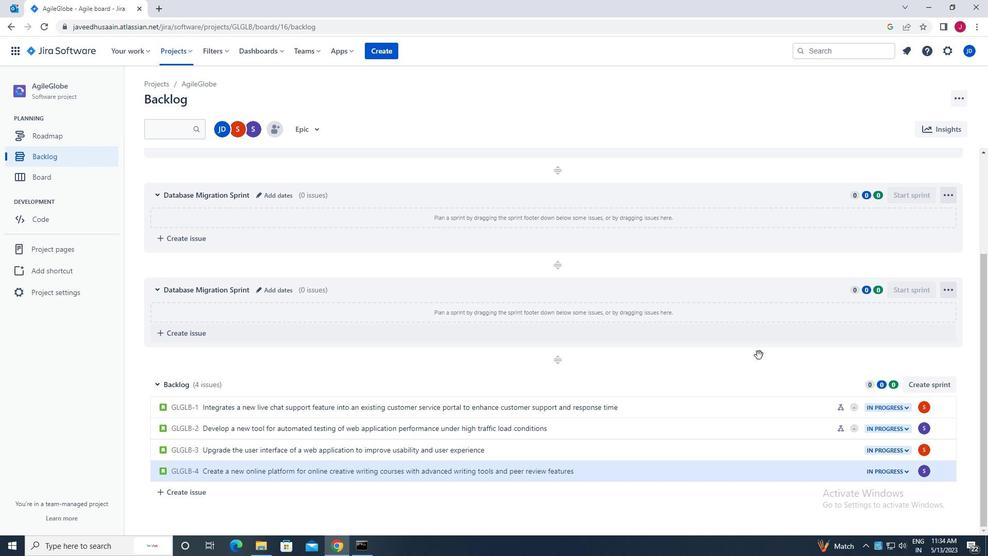 
